 Task: Create Board Customer Feedback Management Best Practices to Workspace Accelerator Programs. Create Board Content Curation and Aggregation to Workspace Accelerator Programs. Create Board Employee Satisfaction and Retention Programs to Workspace Accelerator Programs
Action: Mouse moved to (454, 75)
Screenshot: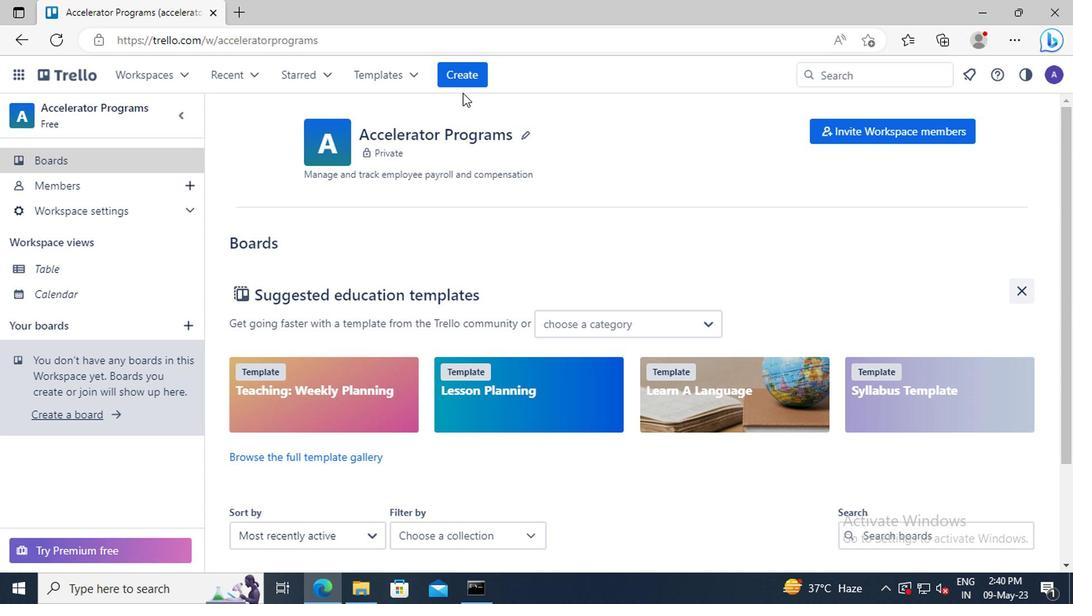 
Action: Mouse pressed left at (454, 75)
Screenshot: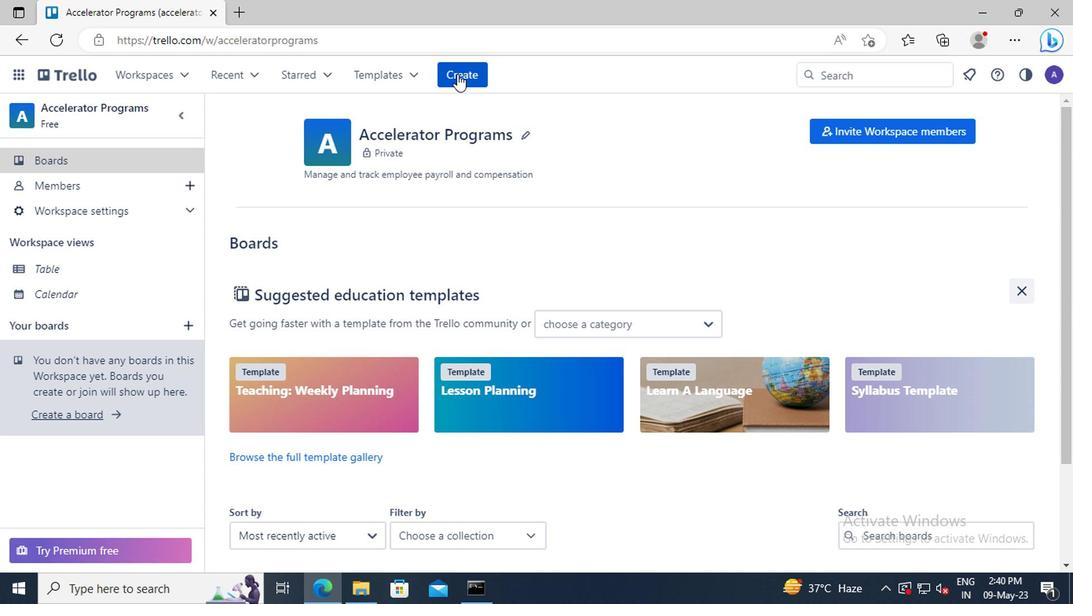 
Action: Mouse moved to (477, 142)
Screenshot: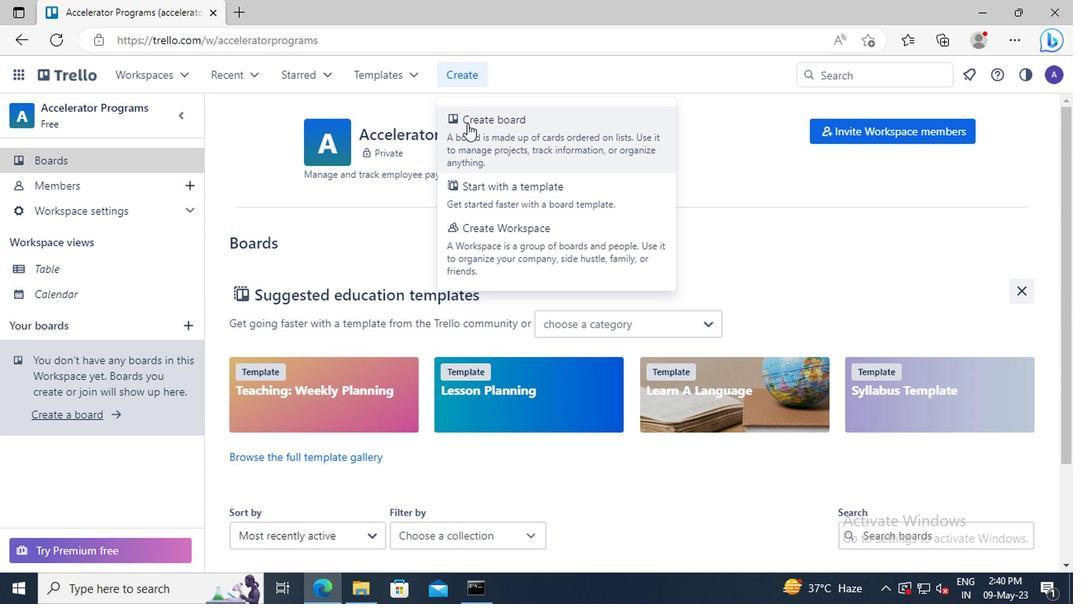 
Action: Mouse pressed left at (477, 142)
Screenshot: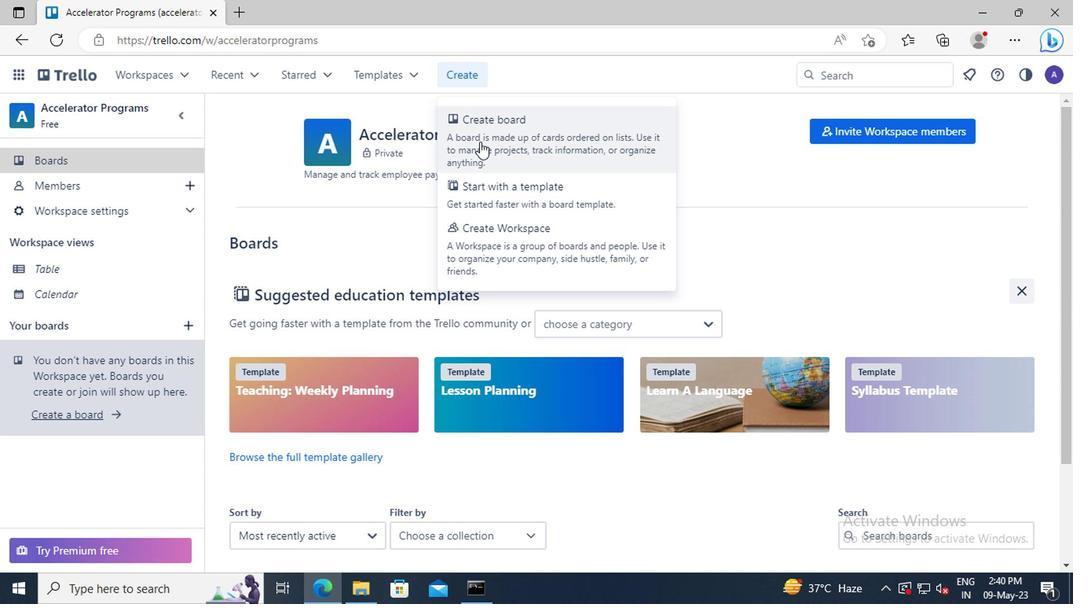 
Action: Mouse moved to (473, 364)
Screenshot: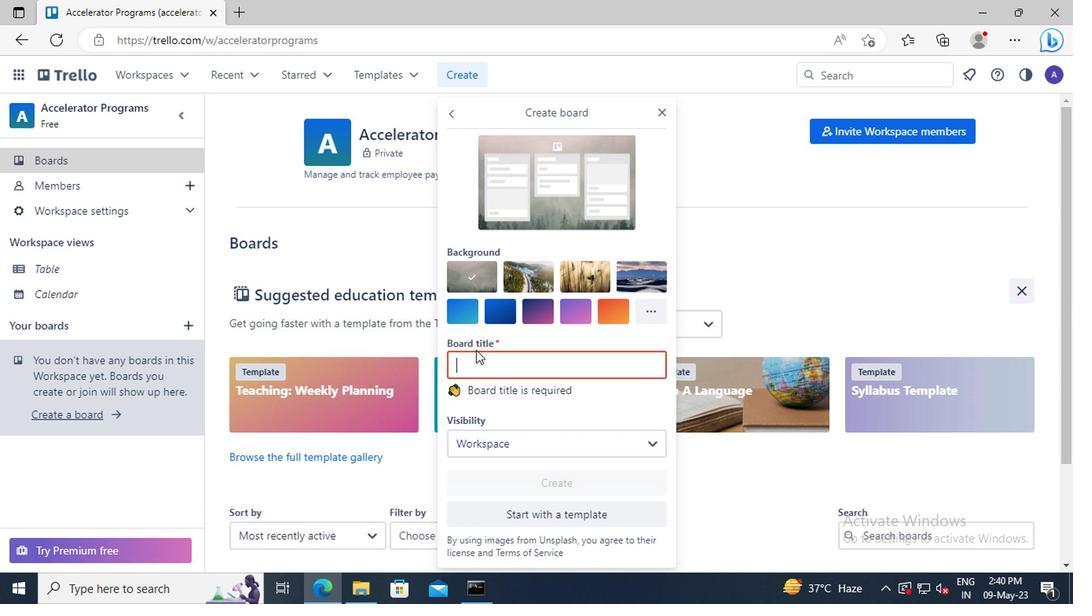 
Action: Mouse pressed left at (473, 364)
Screenshot: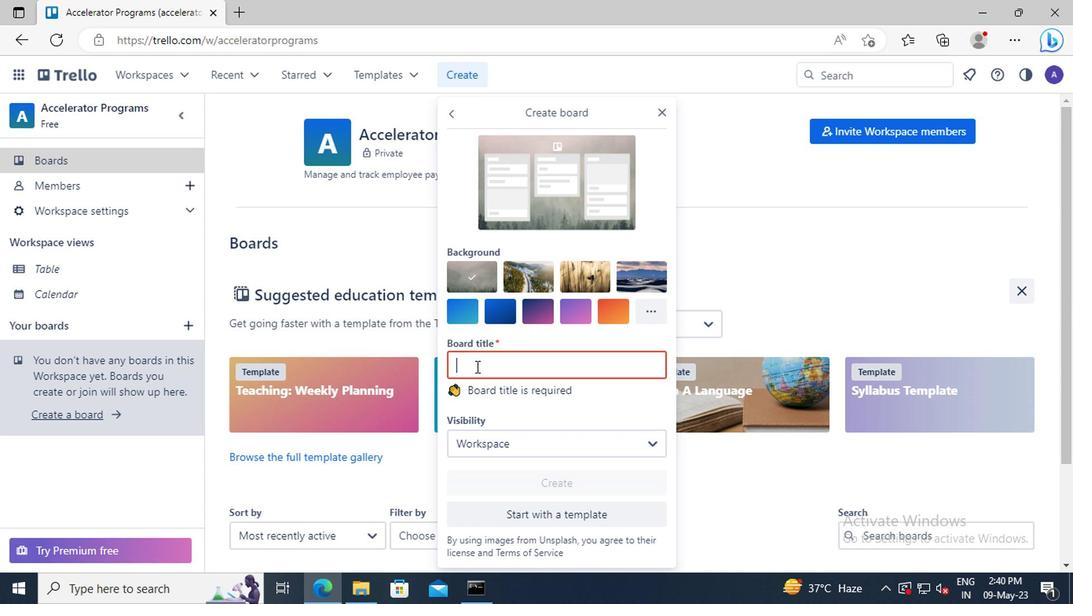 
Action: Key pressed <Key.shift>CUSTOMER<Key.space><Key.shift>FEEDBACK<Key.space><Key.shift>MANAGEMENT<Key.space><Key.shift>BEST<Key.space><Key.shift>PRACTICES
Screenshot: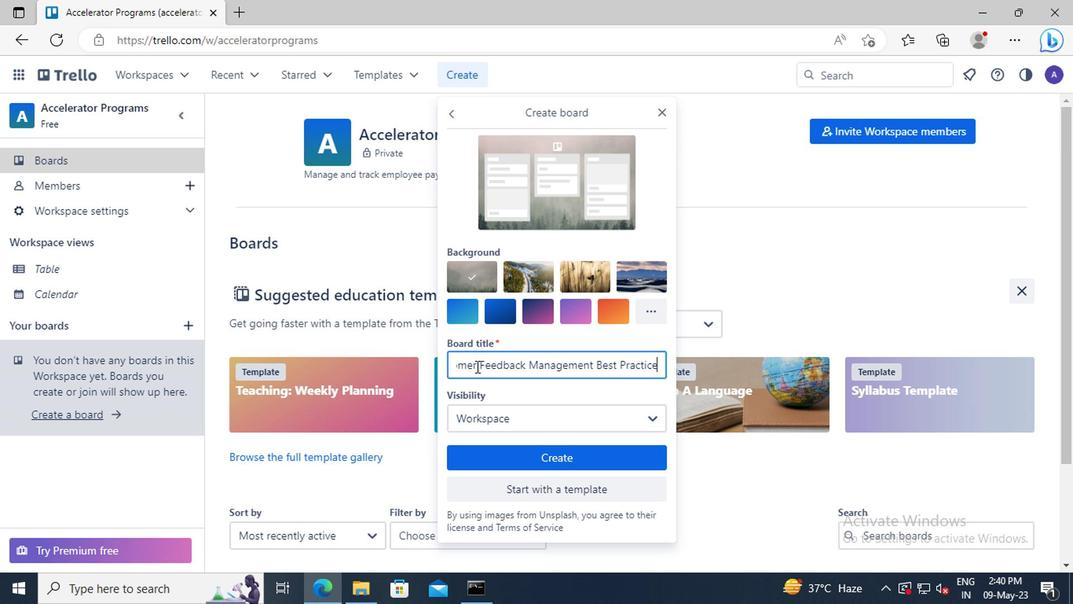 
Action: Mouse moved to (539, 454)
Screenshot: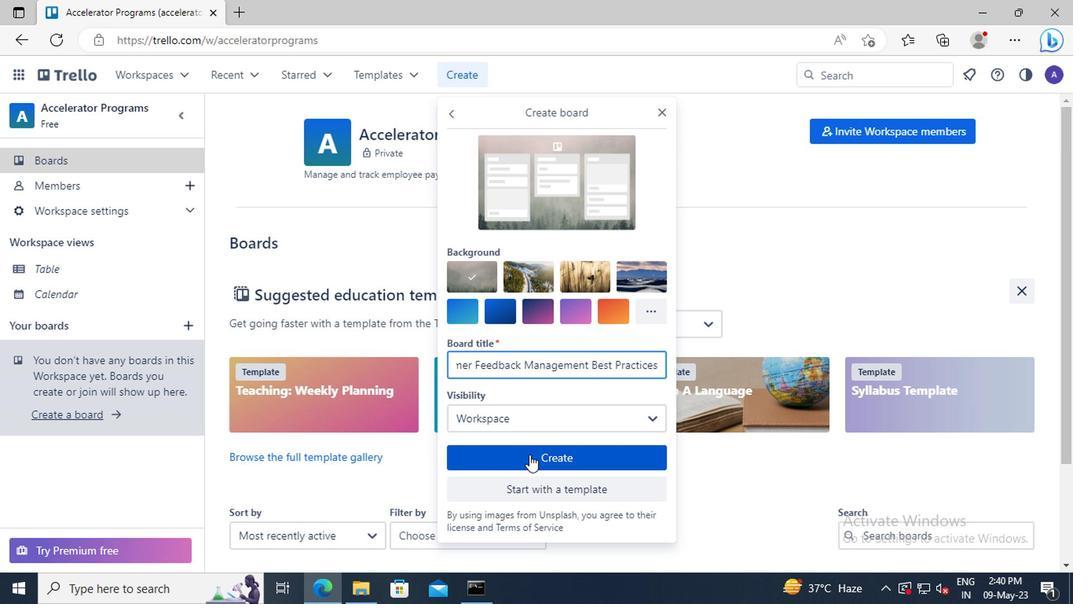 
Action: Mouse pressed left at (539, 454)
Screenshot: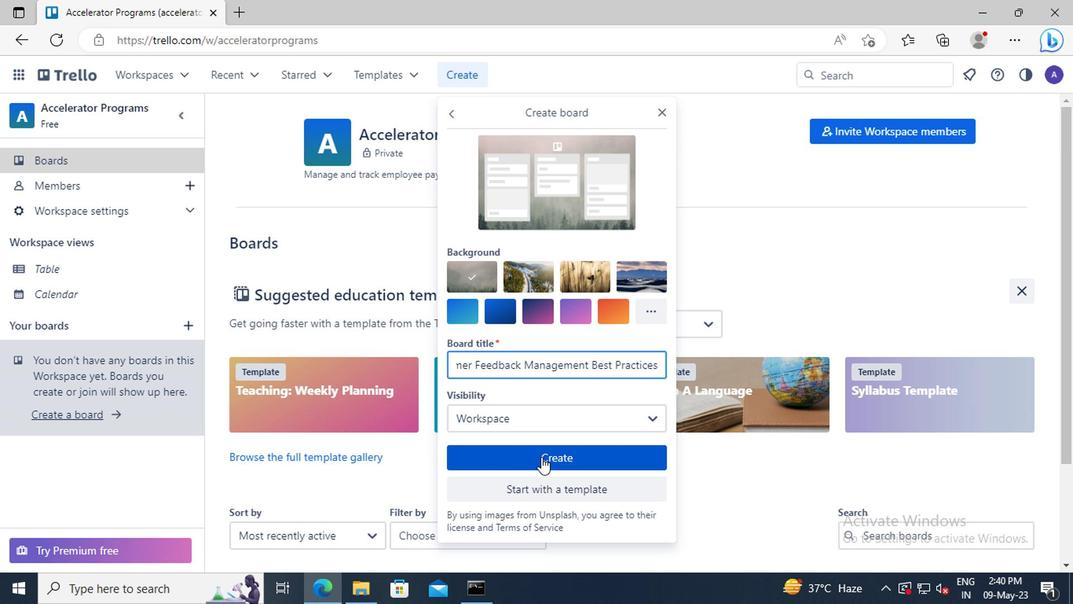 
Action: Mouse moved to (471, 72)
Screenshot: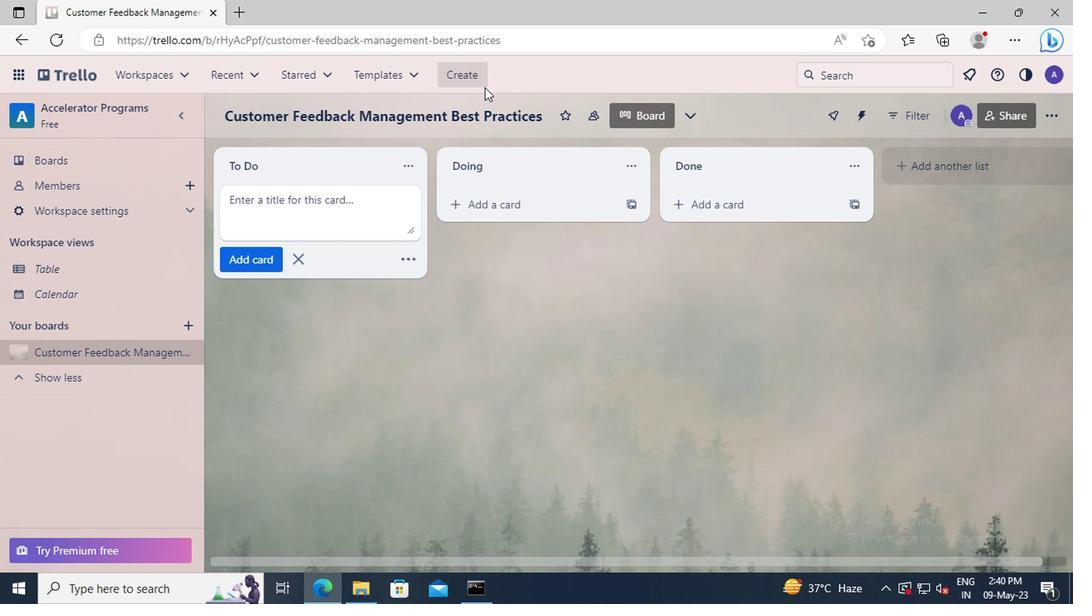 
Action: Mouse pressed left at (471, 72)
Screenshot: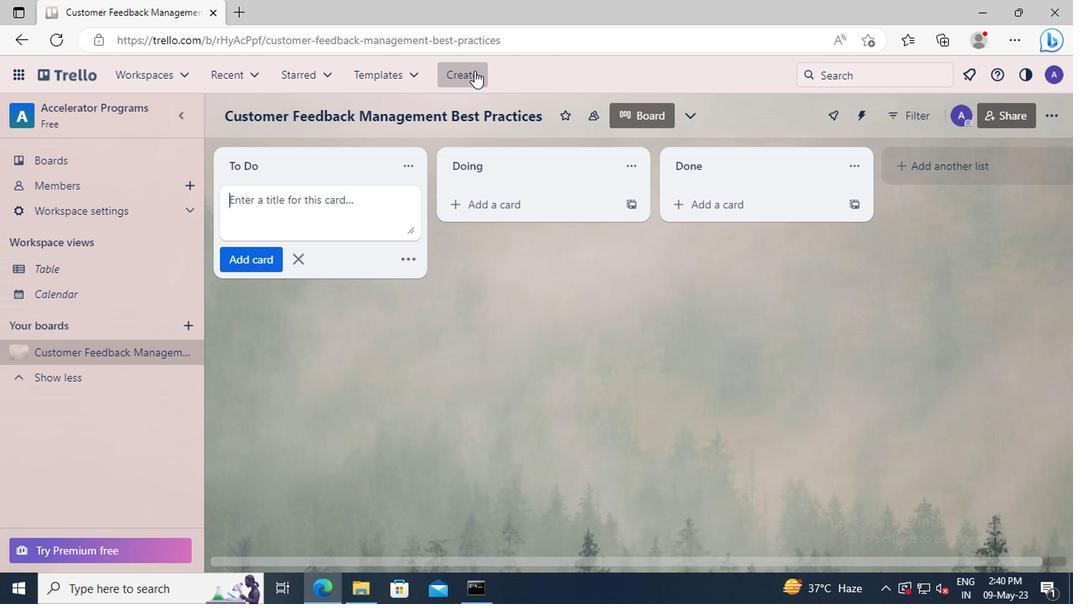 
Action: Mouse moved to (491, 148)
Screenshot: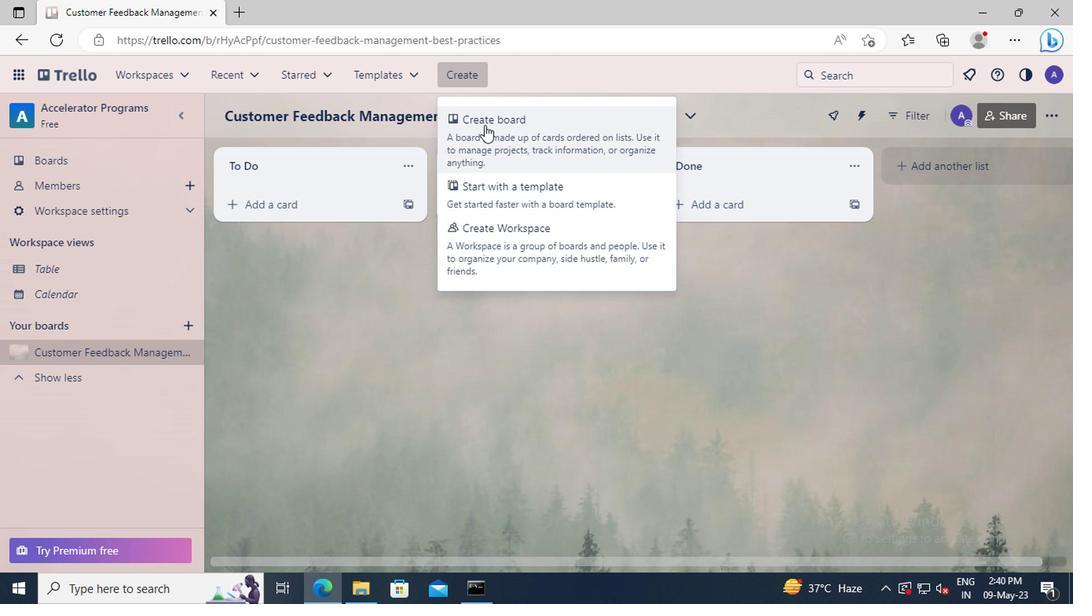 
Action: Mouse pressed left at (491, 148)
Screenshot: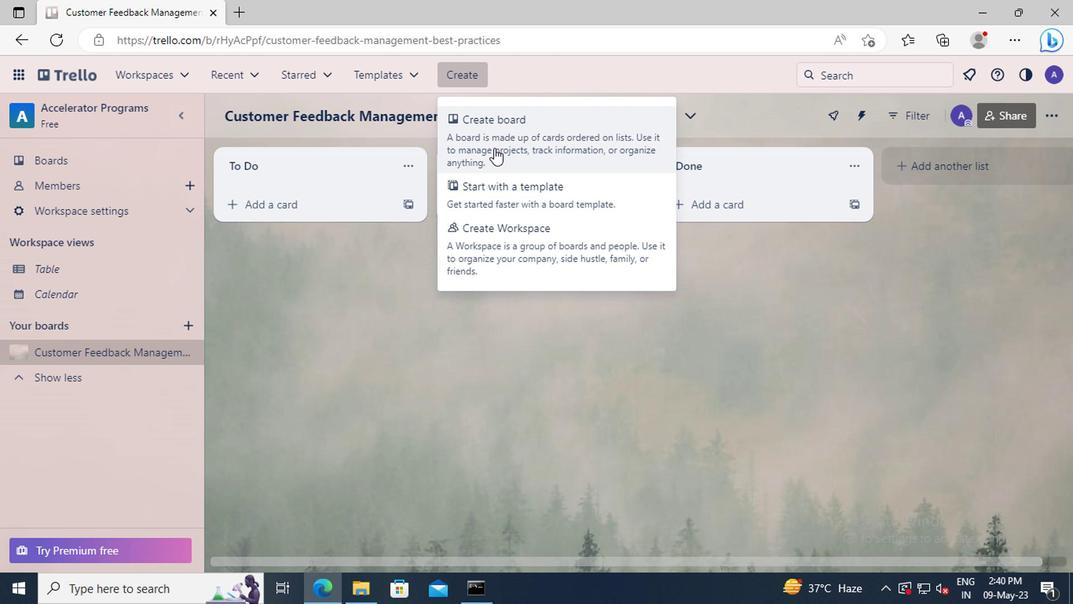 
Action: Mouse moved to (489, 361)
Screenshot: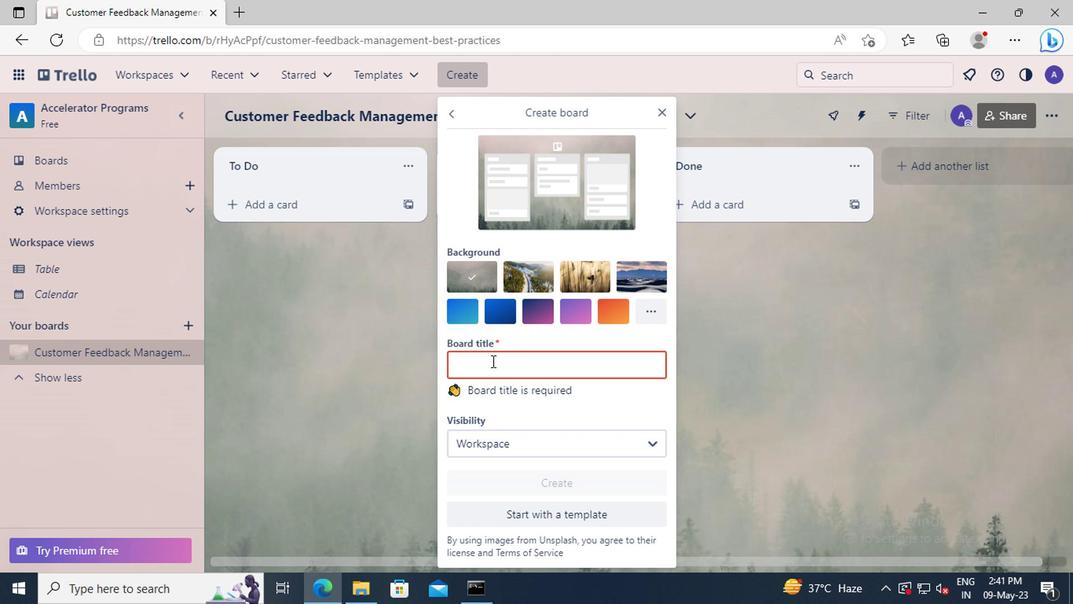 
Action: Mouse pressed left at (489, 361)
Screenshot: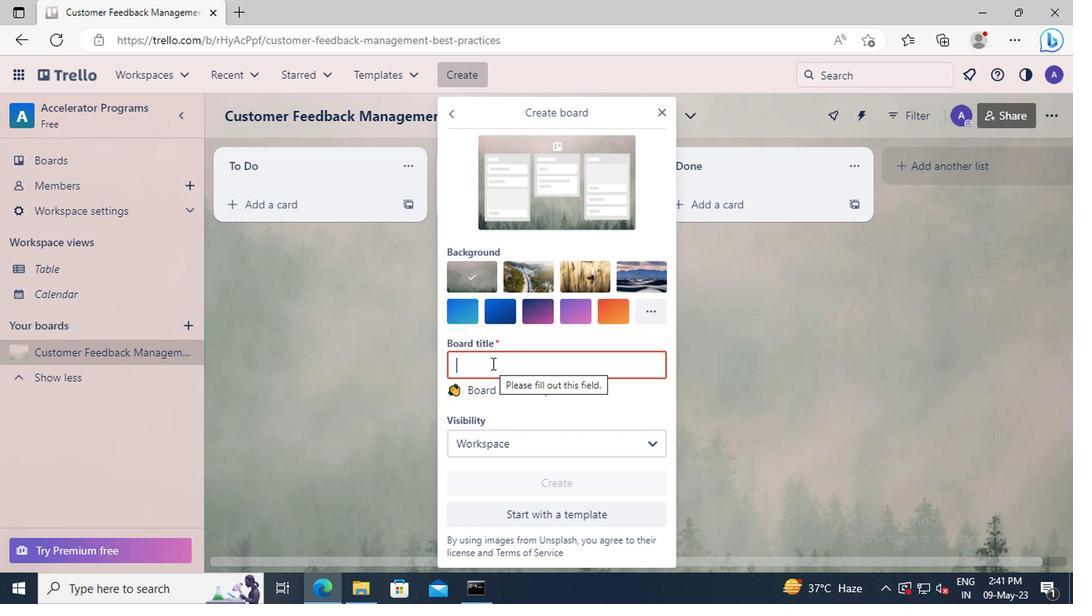 
Action: Key pressed <Key.shift>CONTENT<Key.space><Key.shift>CURATION<Key.space>AND<Key.space><Key.shift>AGGREGATION
Screenshot: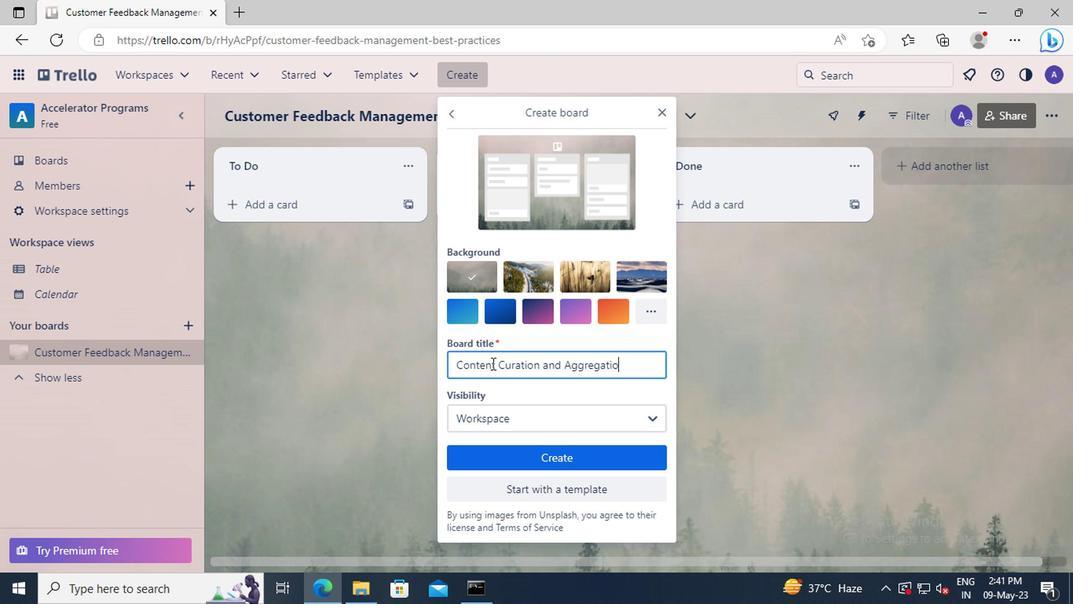 
Action: Mouse moved to (543, 457)
Screenshot: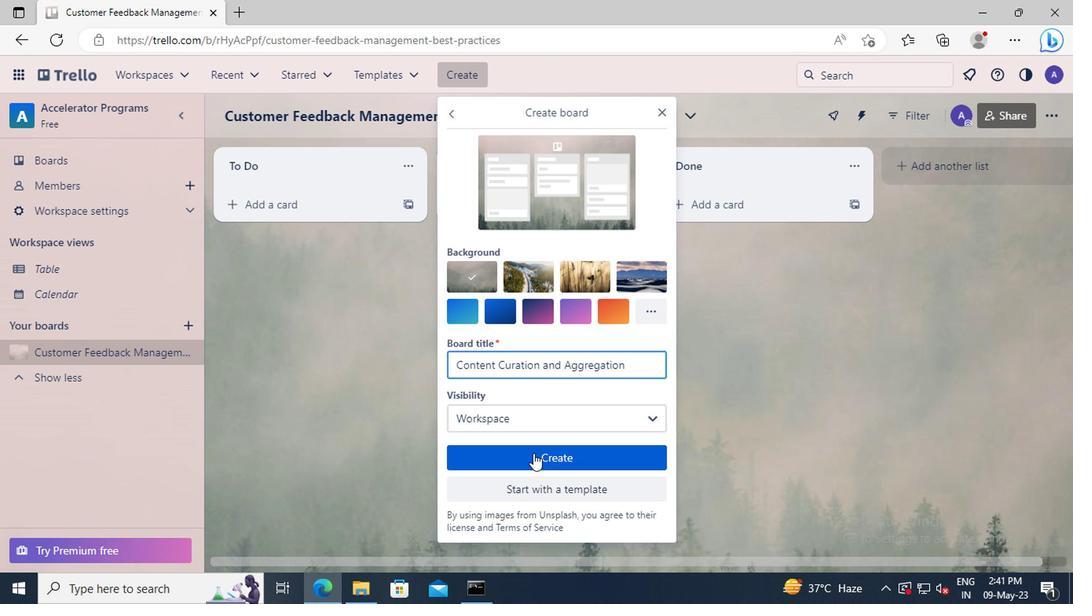 
Action: Mouse pressed left at (543, 457)
Screenshot: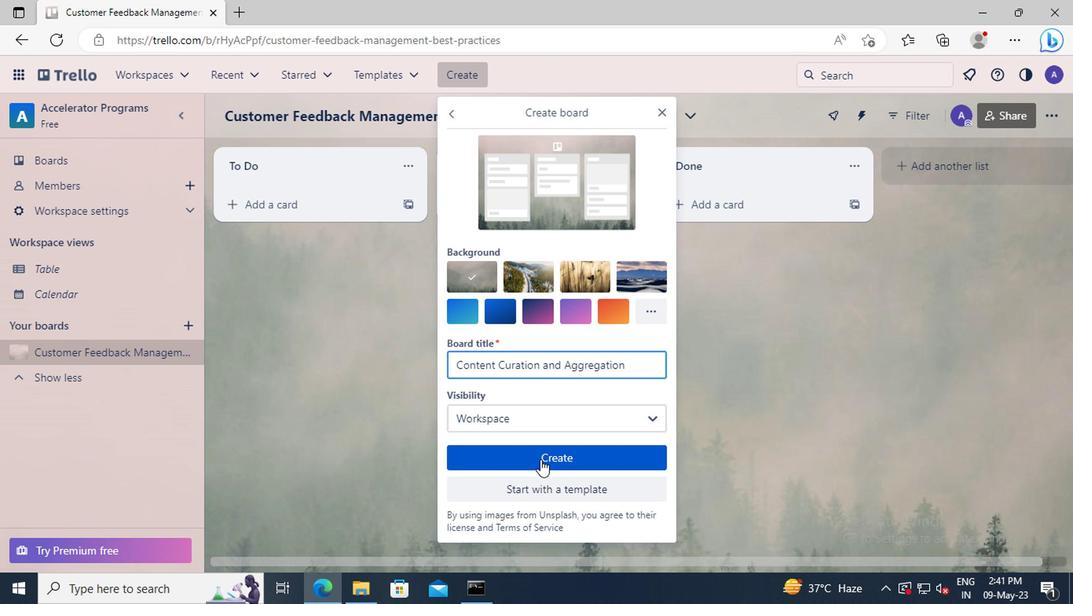 
Action: Mouse moved to (469, 71)
Screenshot: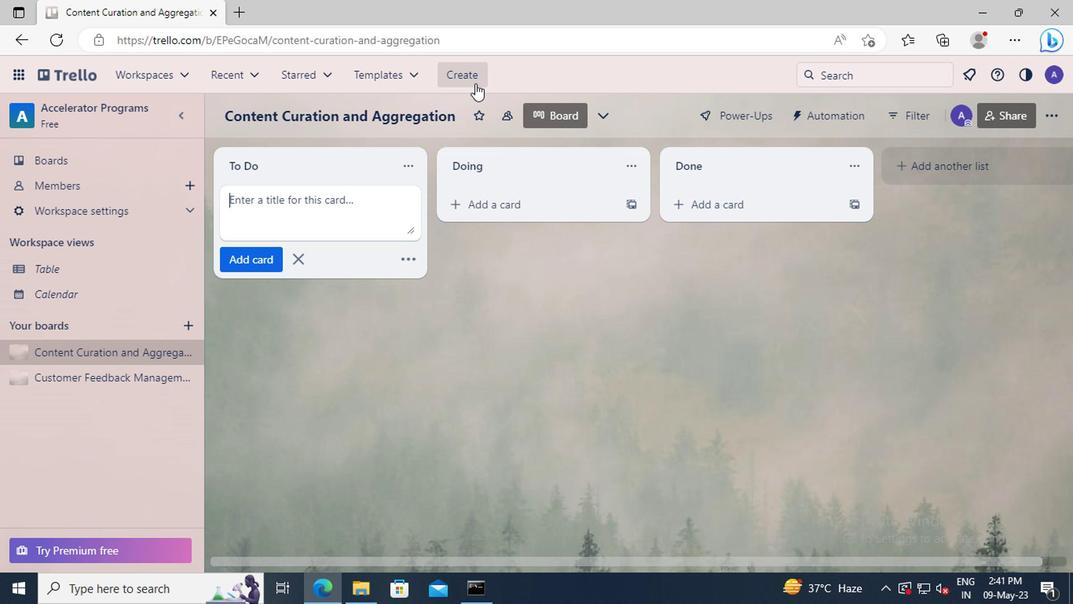 
Action: Mouse pressed left at (469, 71)
Screenshot: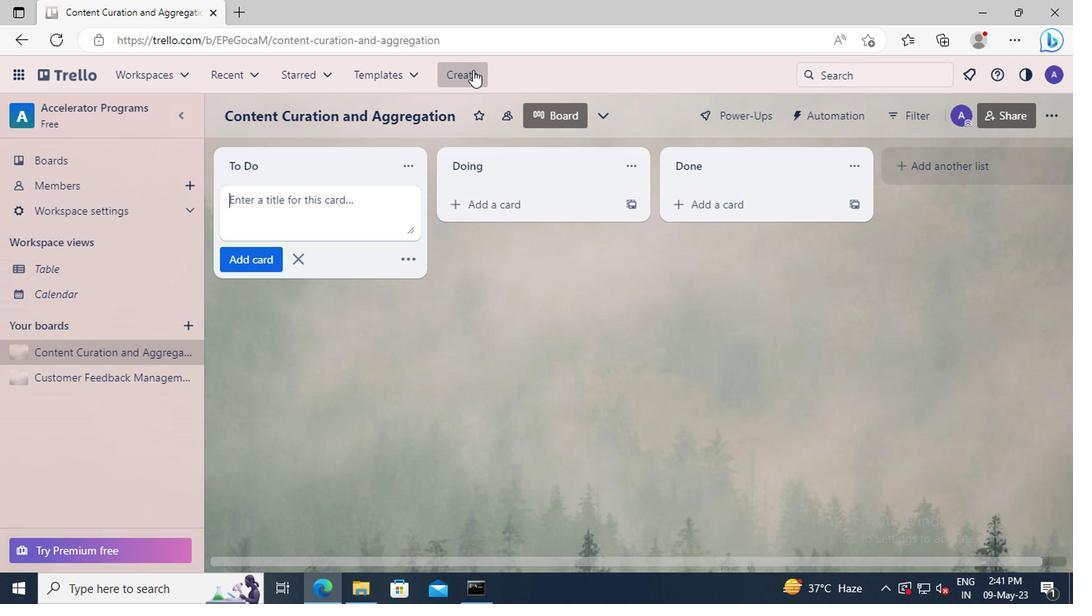 
Action: Mouse moved to (500, 138)
Screenshot: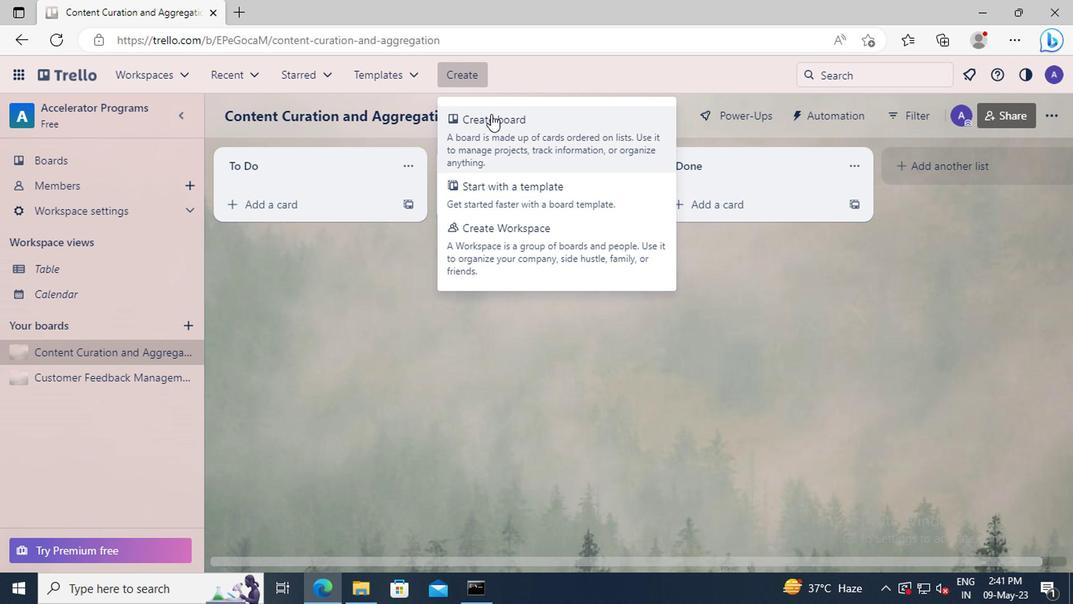 
Action: Mouse pressed left at (500, 138)
Screenshot: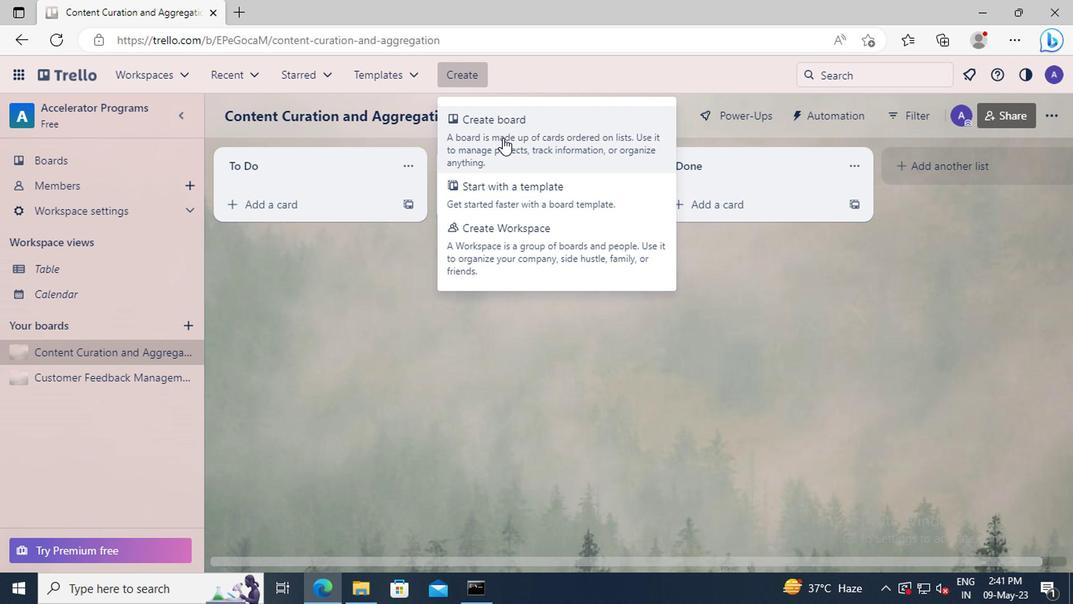 
Action: Mouse moved to (493, 359)
Screenshot: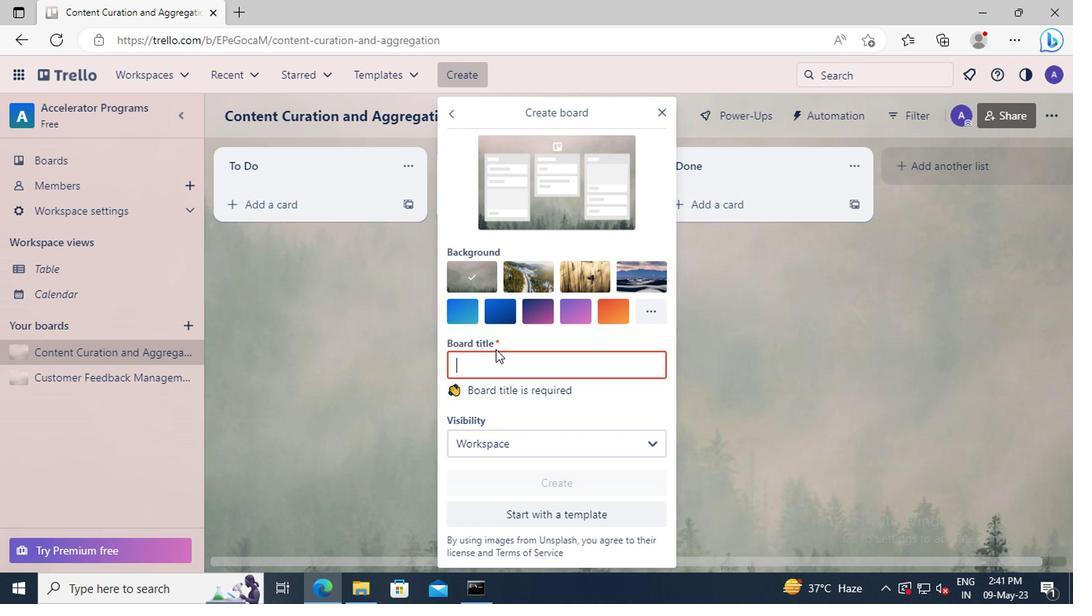 
Action: Mouse pressed left at (493, 359)
Screenshot: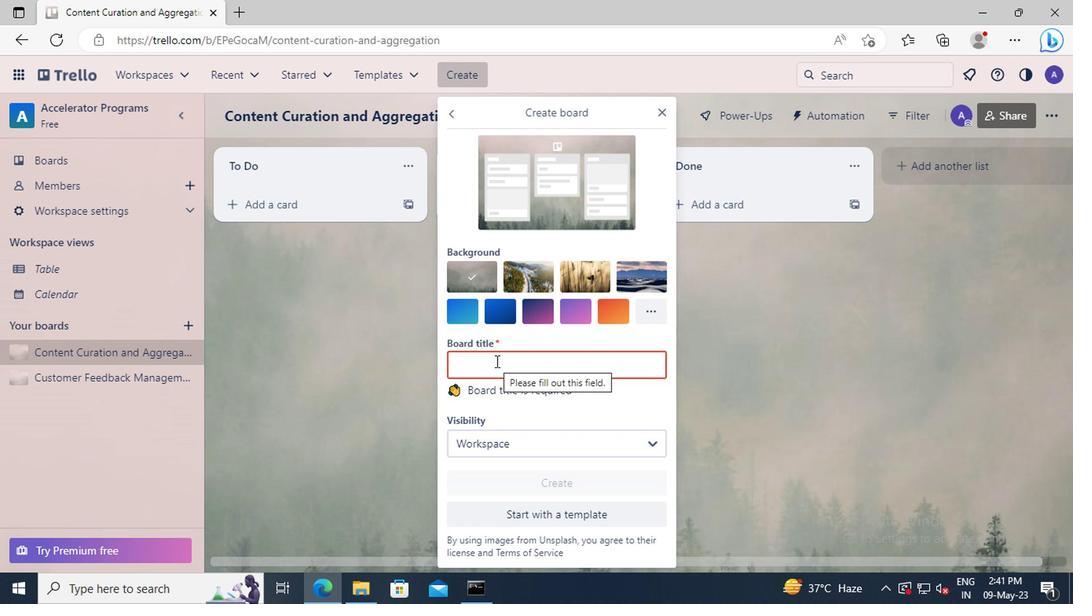 
Action: Key pressed <Key.shift>EMPLOYEE<Key.space><Key.shift>SATISFACTION<Key.space>AND<Key.space><Key.shift>RETENTION<Key.space><Key.shift>PROGRAMS
Screenshot: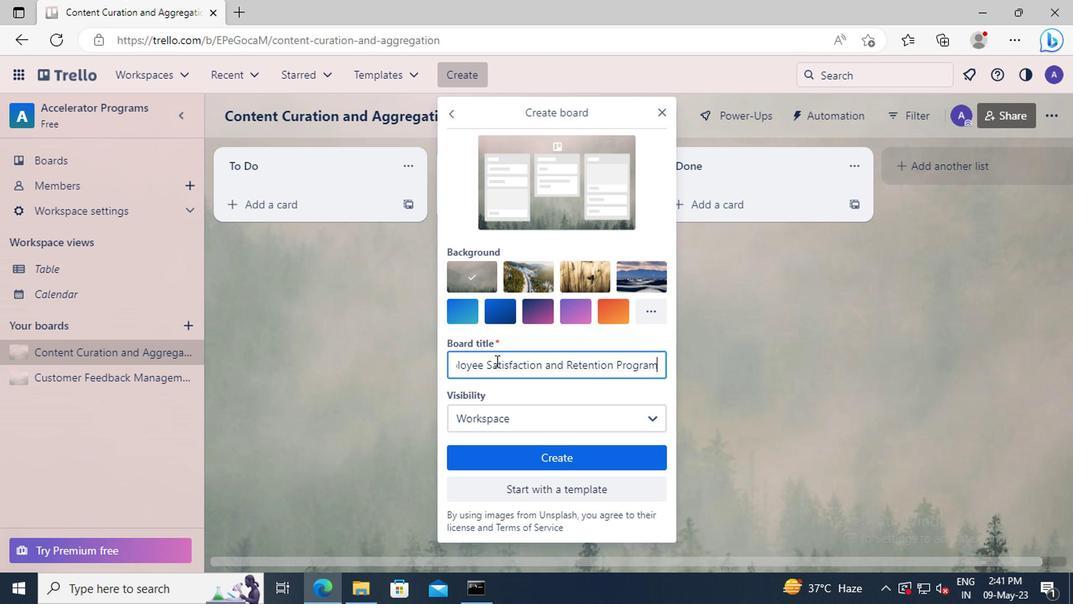 
Action: Mouse moved to (522, 451)
Screenshot: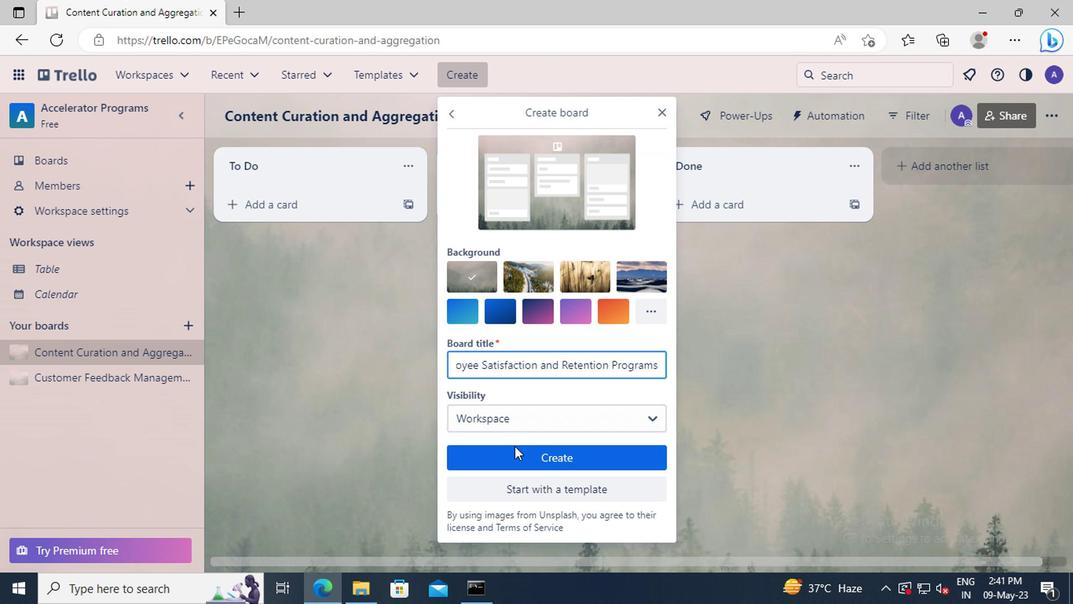
Action: Mouse pressed left at (522, 451)
Screenshot: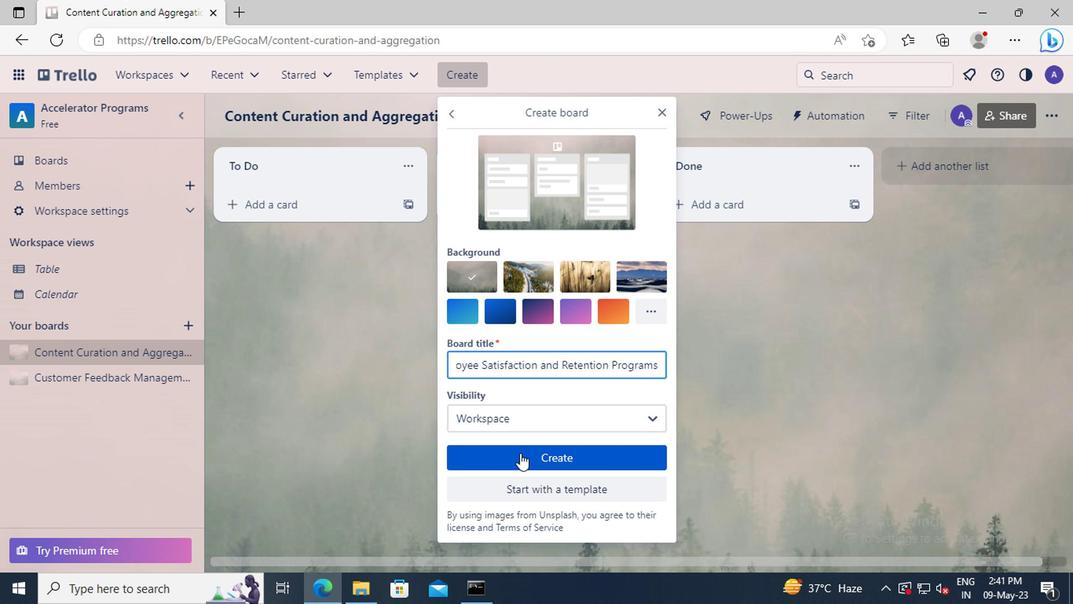 
